 Task: Use the formula "COLUMN" in spreadsheet "Project portfolio".
Action: Mouse moved to (843, 266)
Screenshot: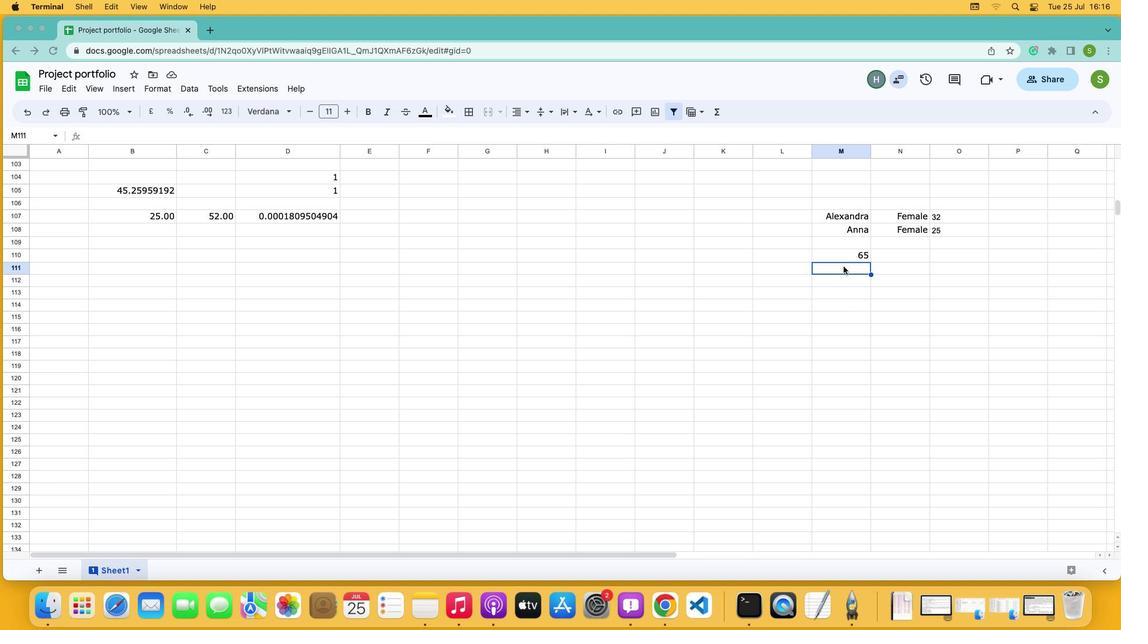
Action: Mouse pressed left at (843, 266)
Screenshot: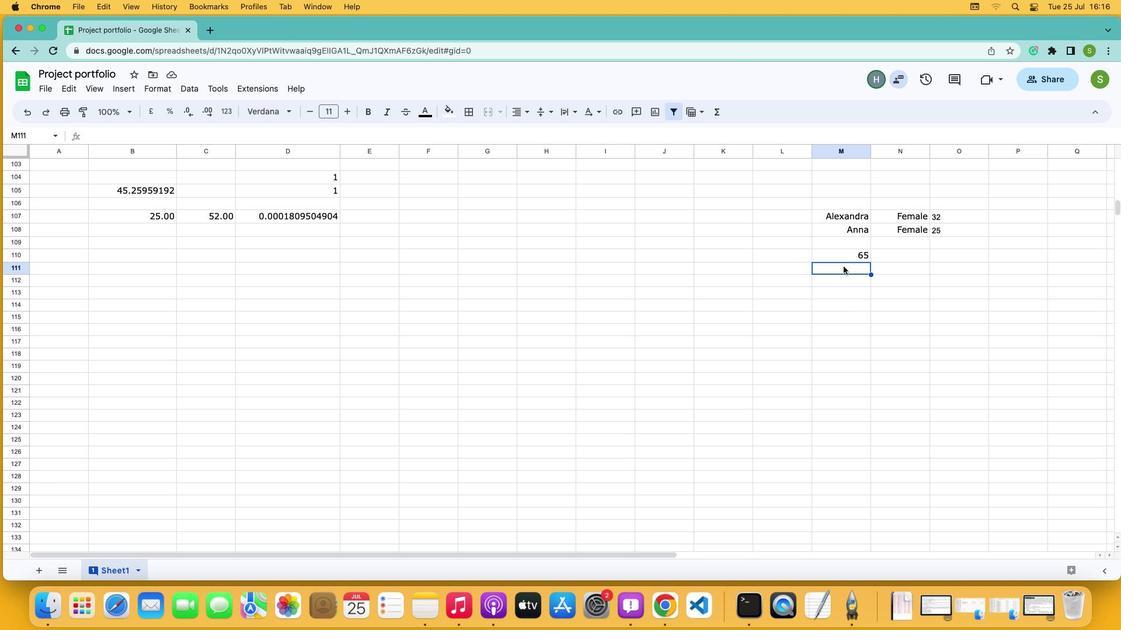 
Action: Mouse moved to (715, 116)
Screenshot: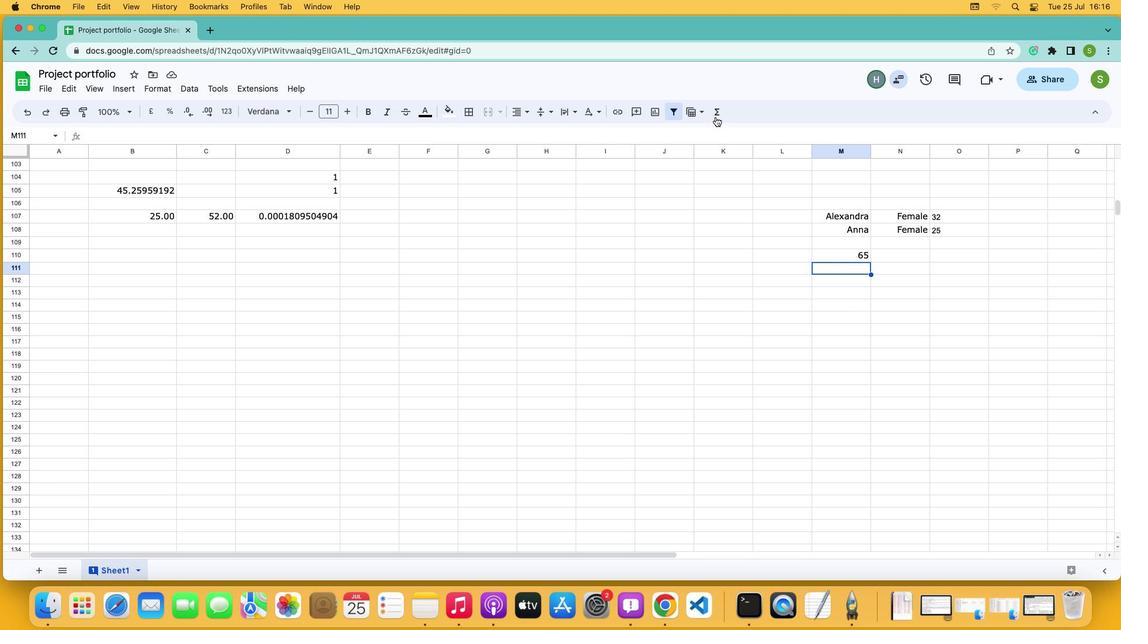 
Action: Mouse pressed left at (715, 116)
Screenshot: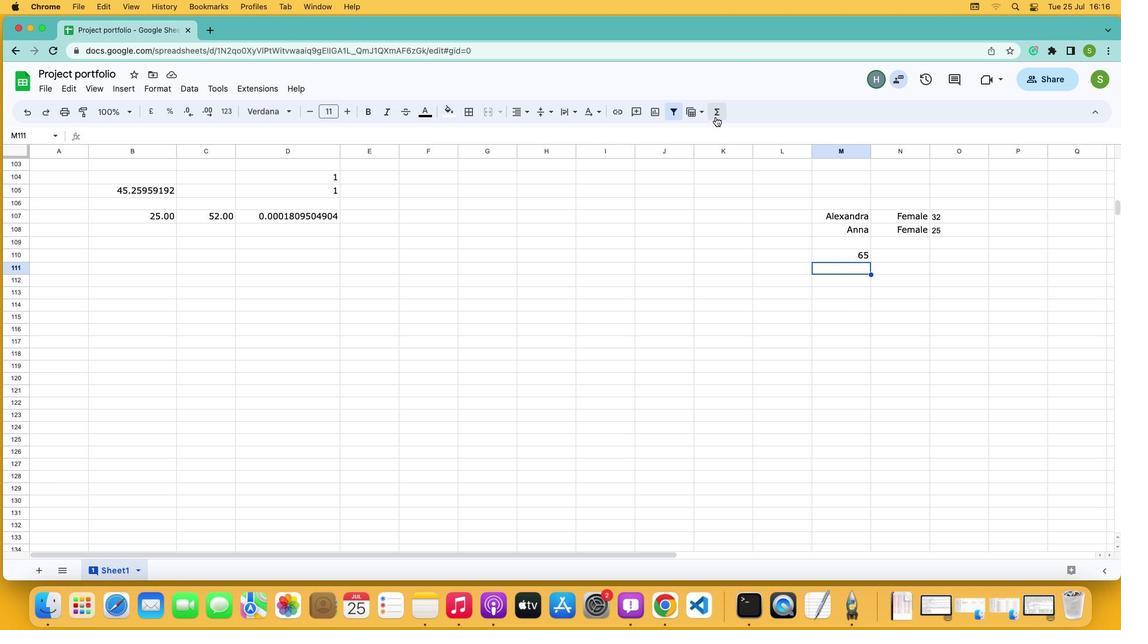 
Action: Mouse moved to (731, 232)
Screenshot: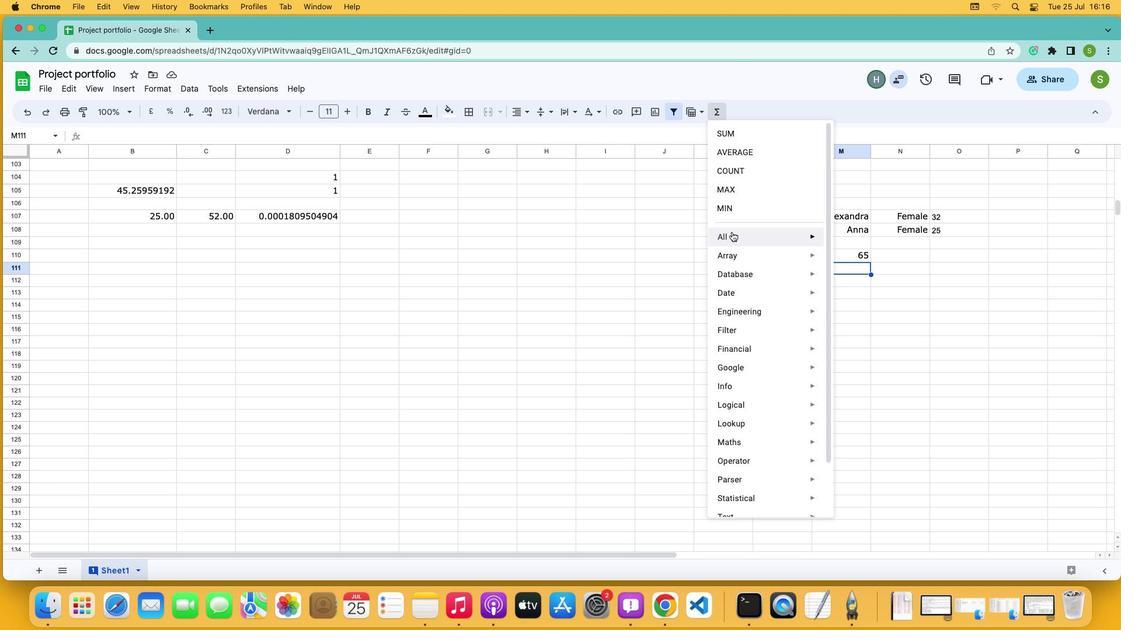 
Action: Mouse pressed left at (731, 232)
Screenshot: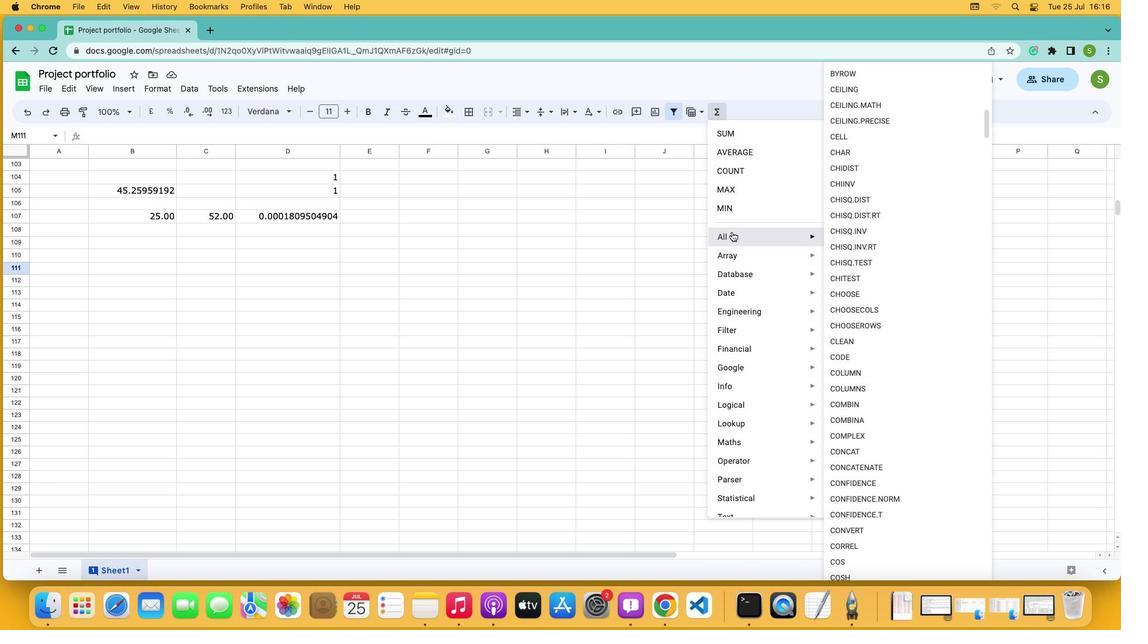 
Action: Mouse moved to (850, 373)
Screenshot: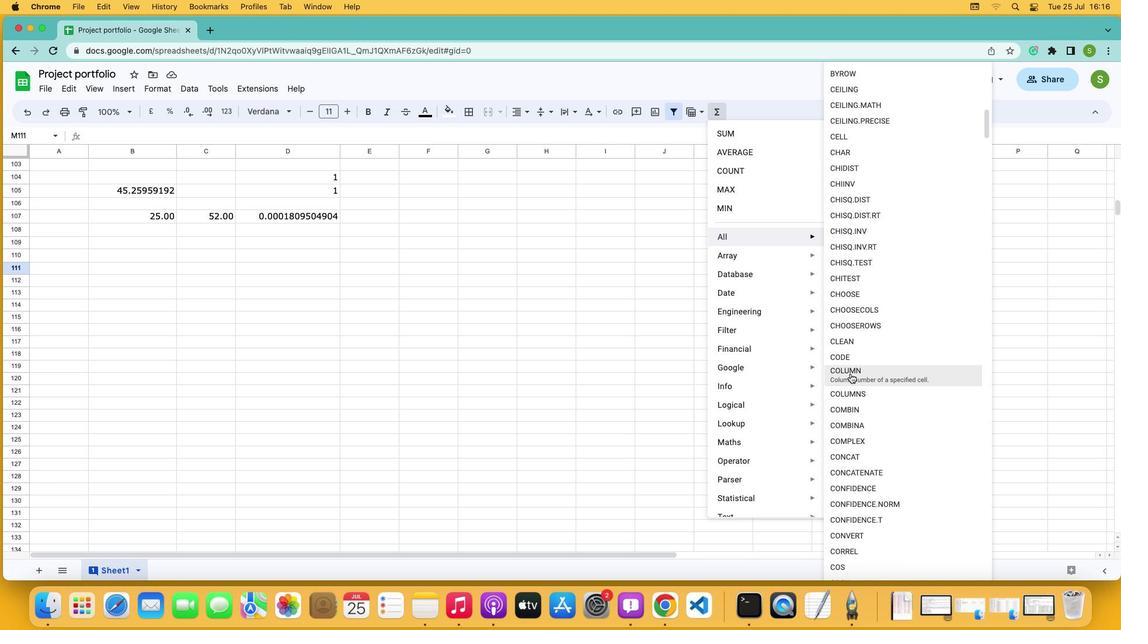 
Action: Mouse pressed left at (850, 373)
Screenshot: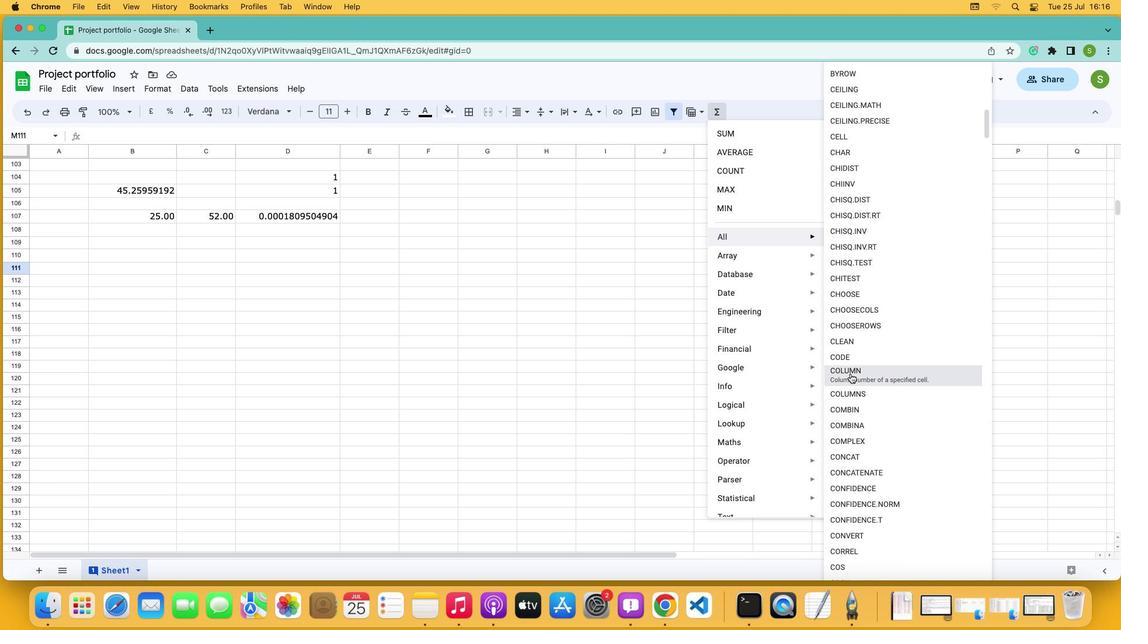 
Action: Mouse moved to (864, 216)
Screenshot: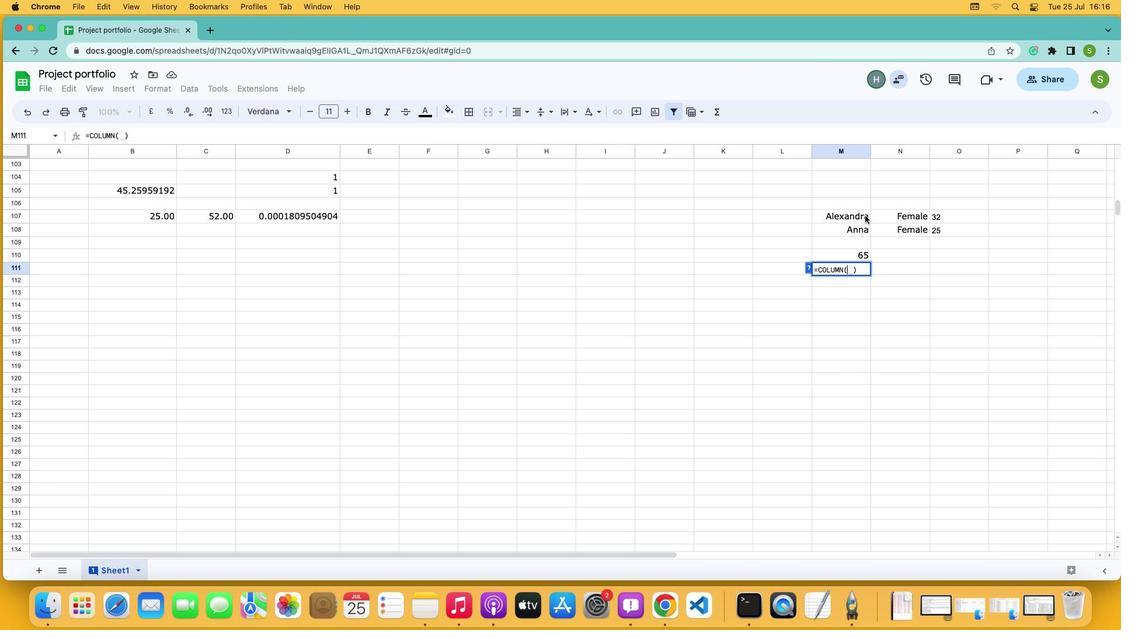 
Action: Mouse pressed left at (864, 216)
Screenshot: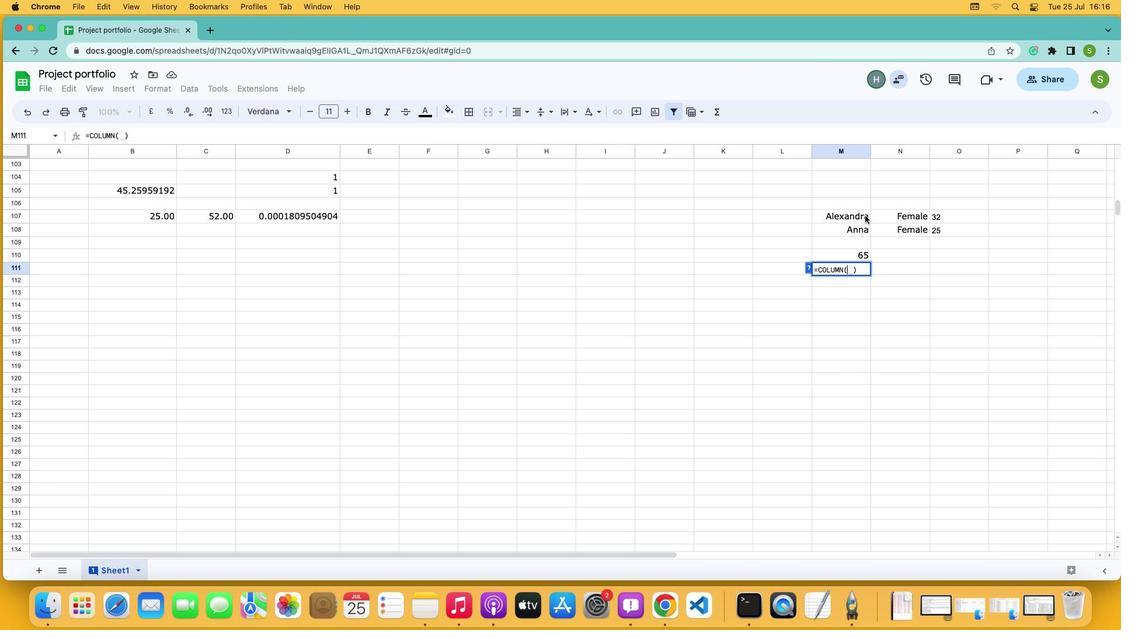 
Action: Key pressed Key.enter
Screenshot: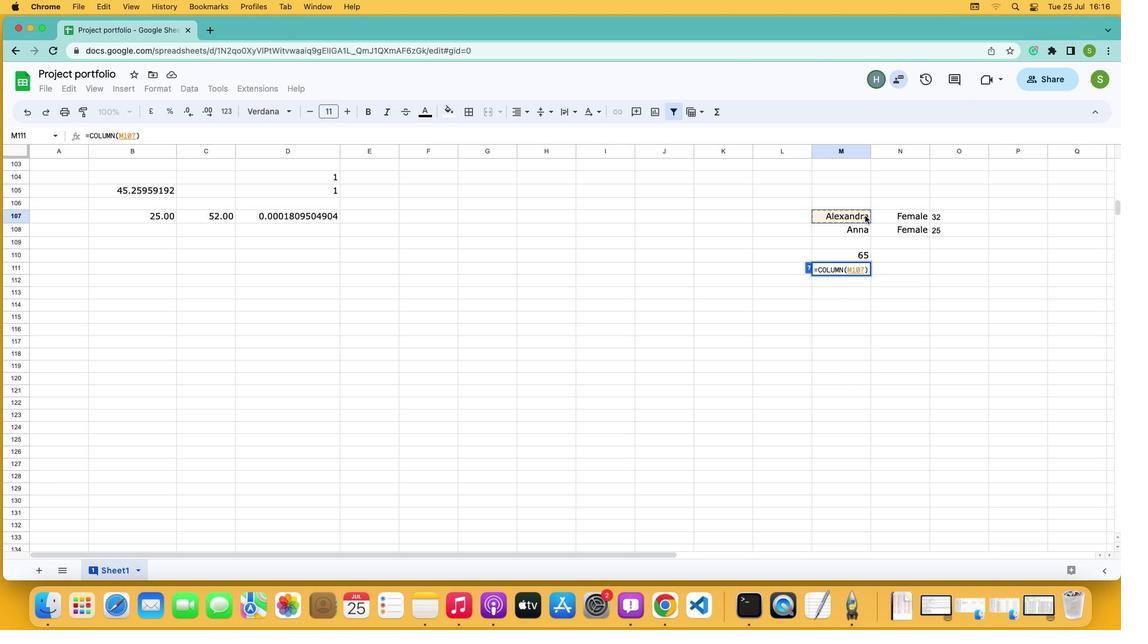 
